 Task: Create Board Brand Monitoring Best Practices to Workspace Audio Editing Software. Create Board Sales Performance Reporting and Analysis to Workspace Audio Editing Software. Create Board Customer Service Chatbot Implementation and Optimization to Workspace Audio Editing Software
Action: Mouse moved to (460, 94)
Screenshot: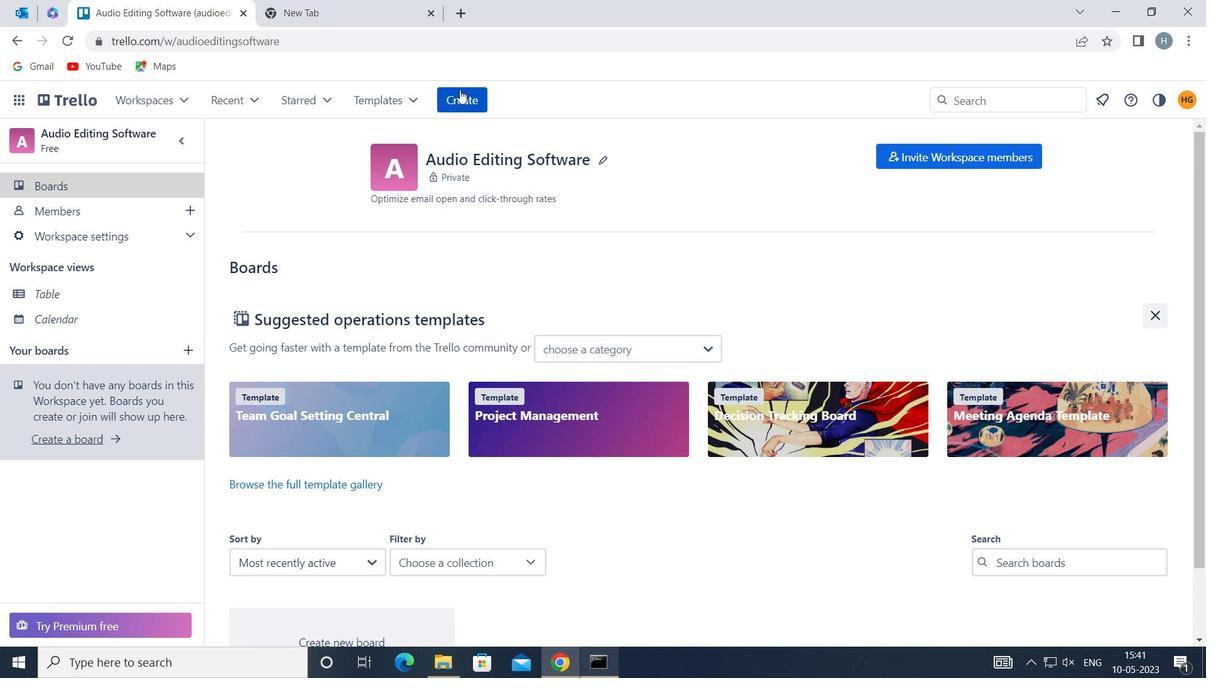 
Action: Mouse pressed left at (460, 94)
Screenshot: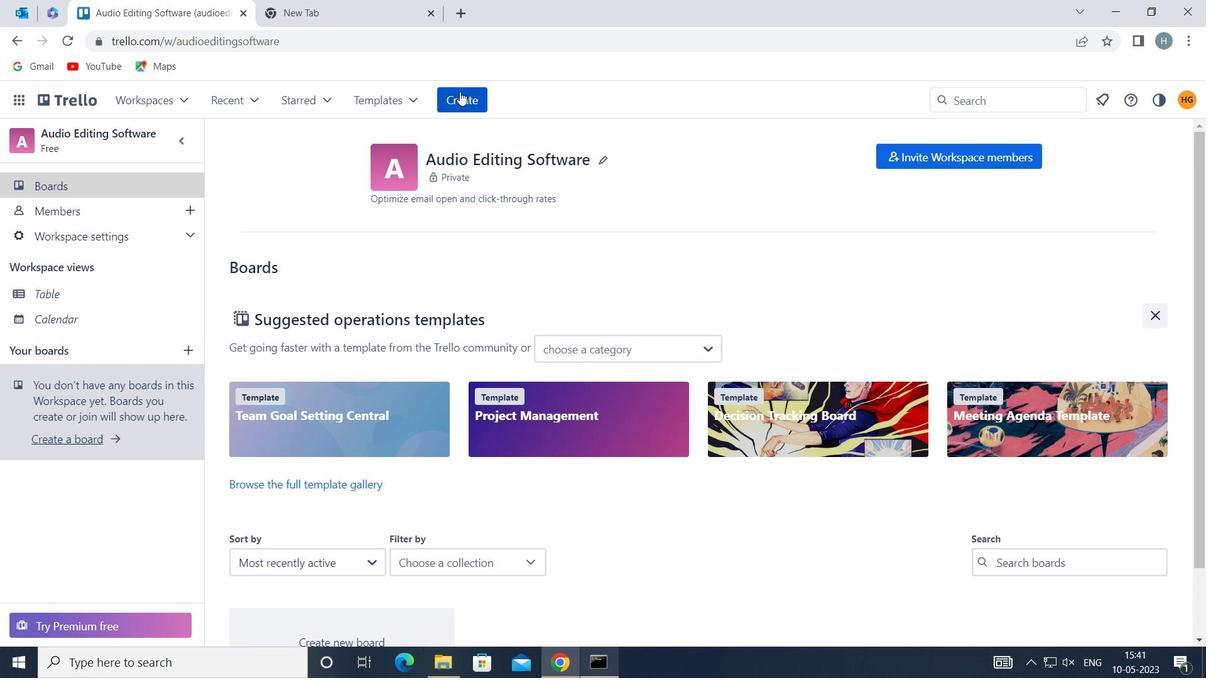 
Action: Mouse moved to (537, 155)
Screenshot: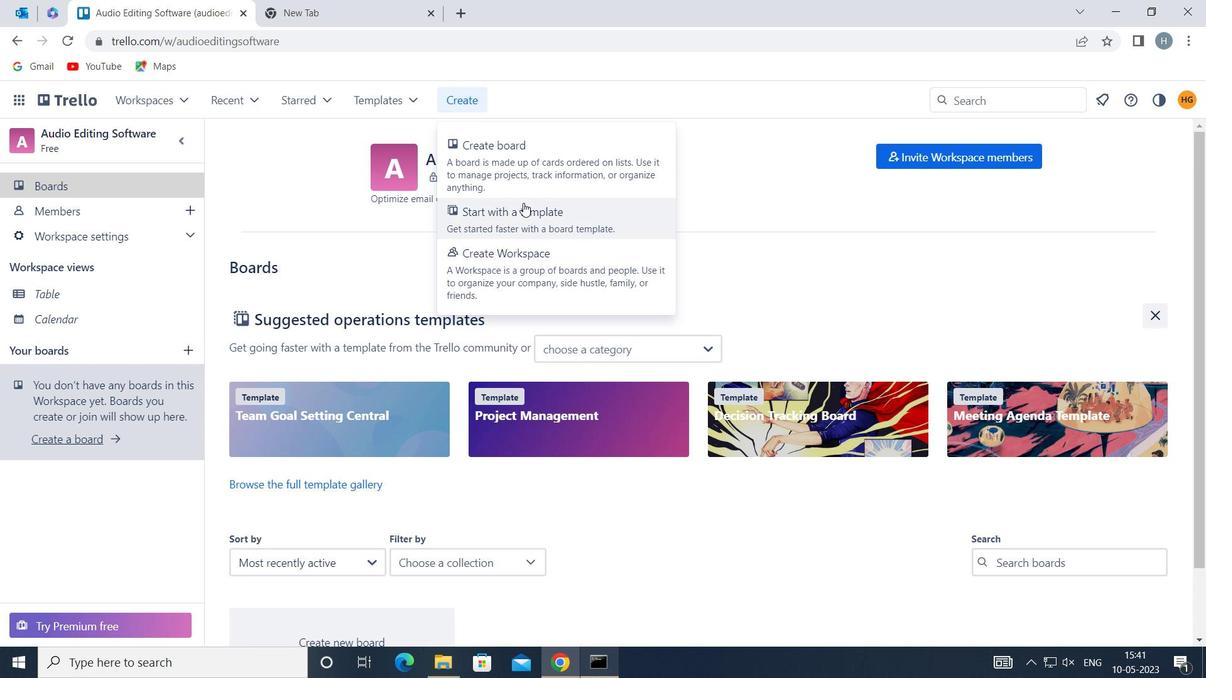 
Action: Mouse pressed left at (537, 155)
Screenshot: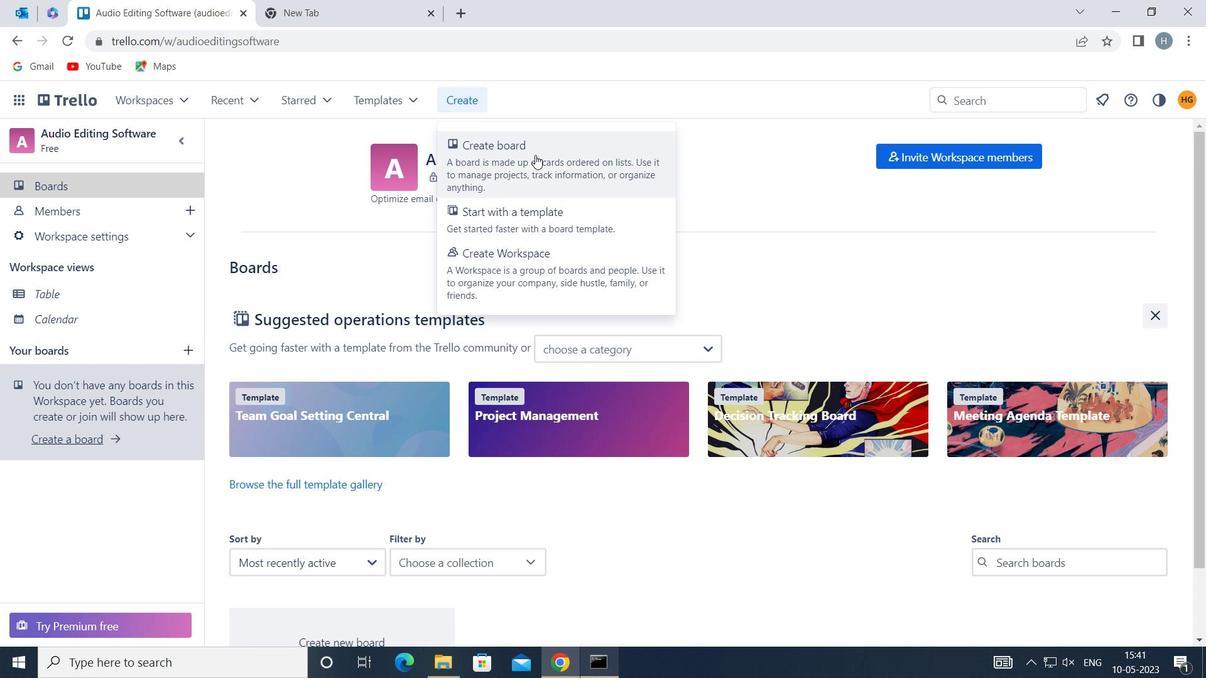 
Action: Mouse moved to (528, 355)
Screenshot: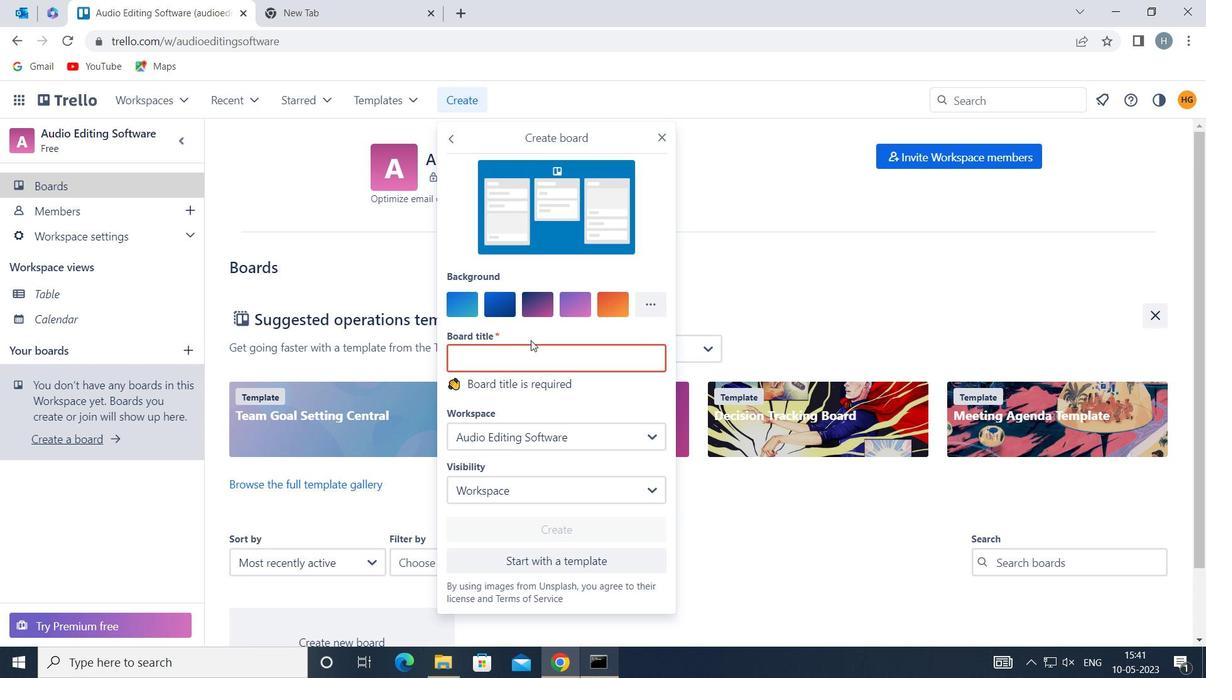 
Action: Mouse pressed left at (528, 355)
Screenshot: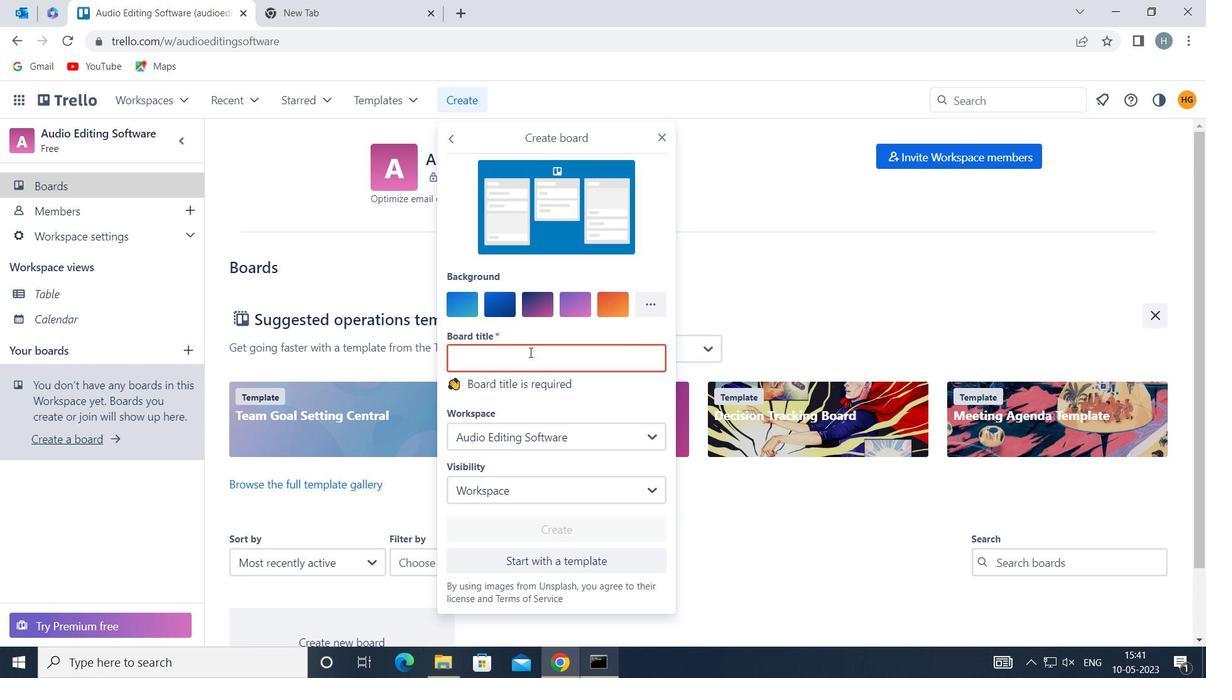 
Action: Key pressed <Key.shift>BRAND<Key.space><Key.shift>MONITORING<Key.space><Key.shift>BEST<Key.space><Key.shift>PRACTICES
Screenshot: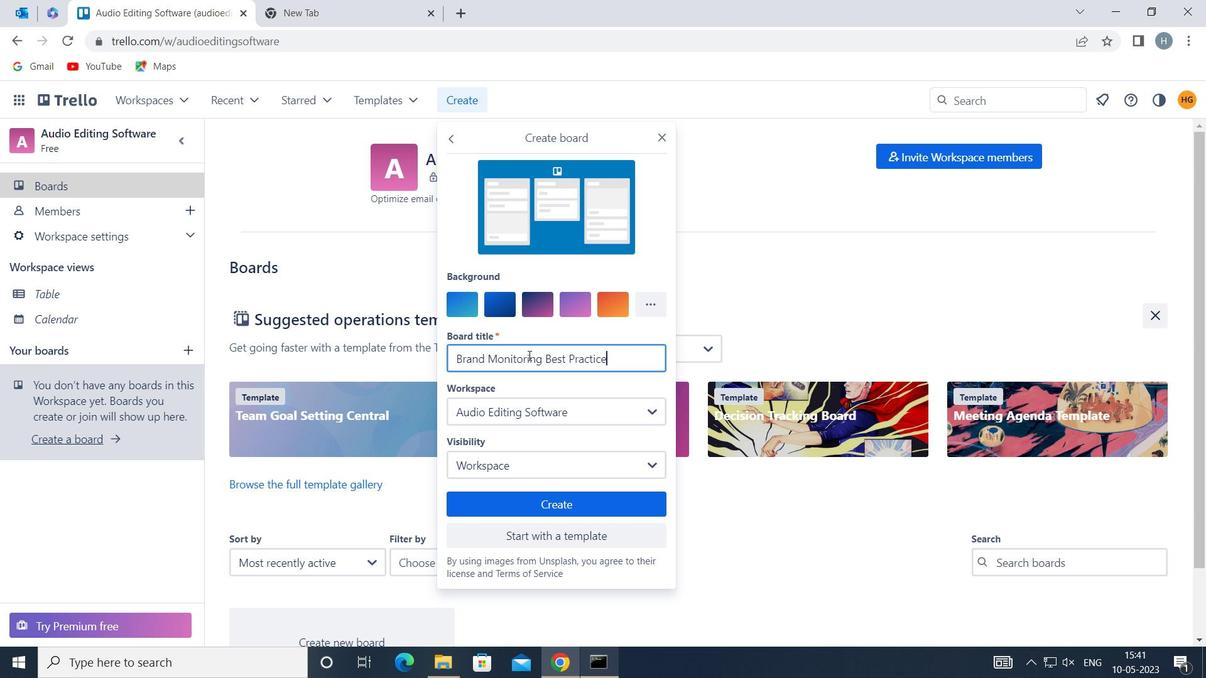 
Action: Mouse moved to (570, 500)
Screenshot: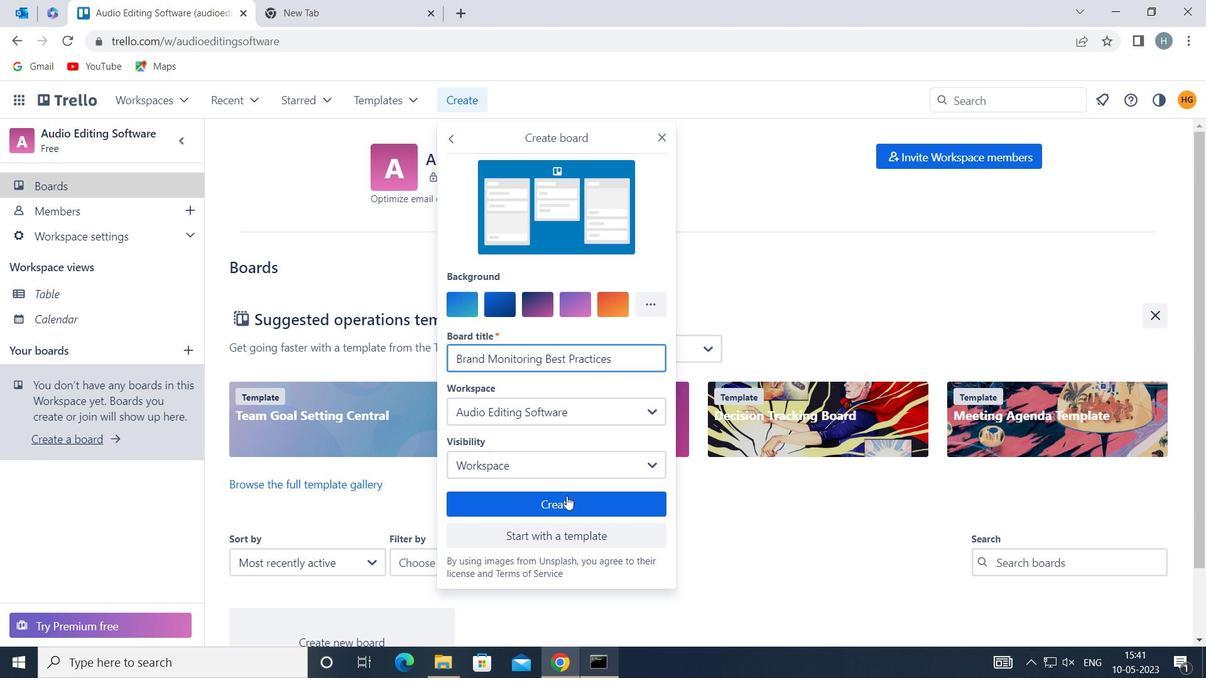 
Action: Mouse pressed left at (570, 500)
Screenshot: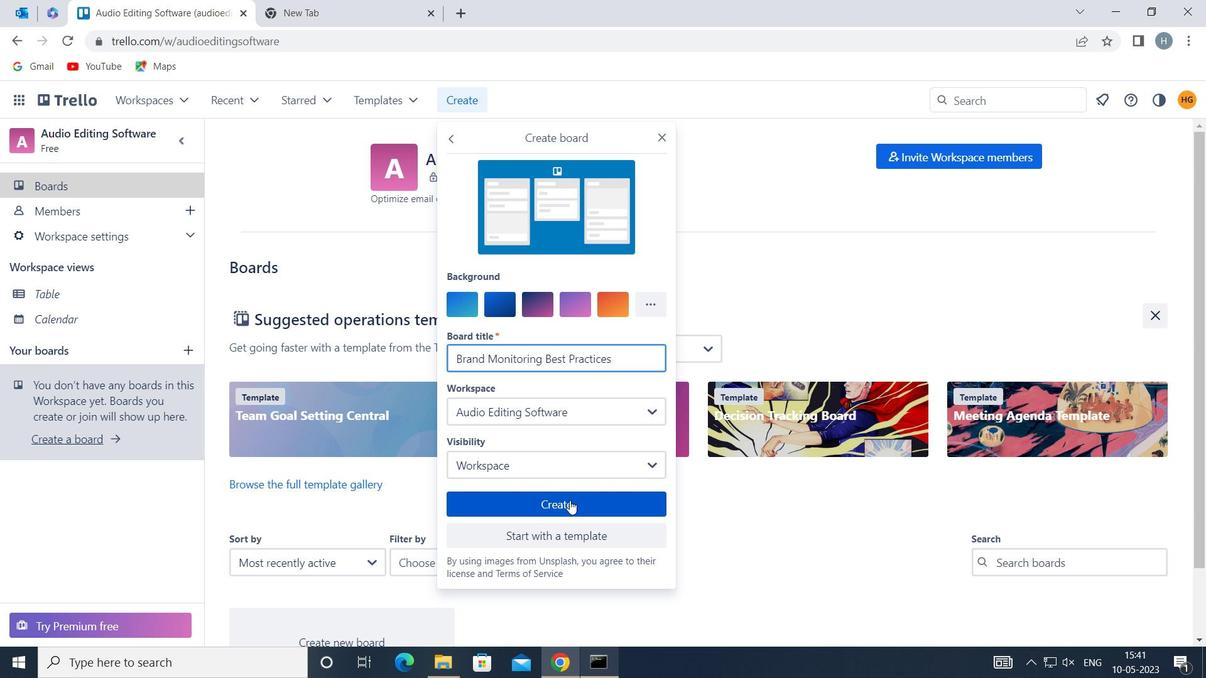 
Action: Mouse moved to (462, 96)
Screenshot: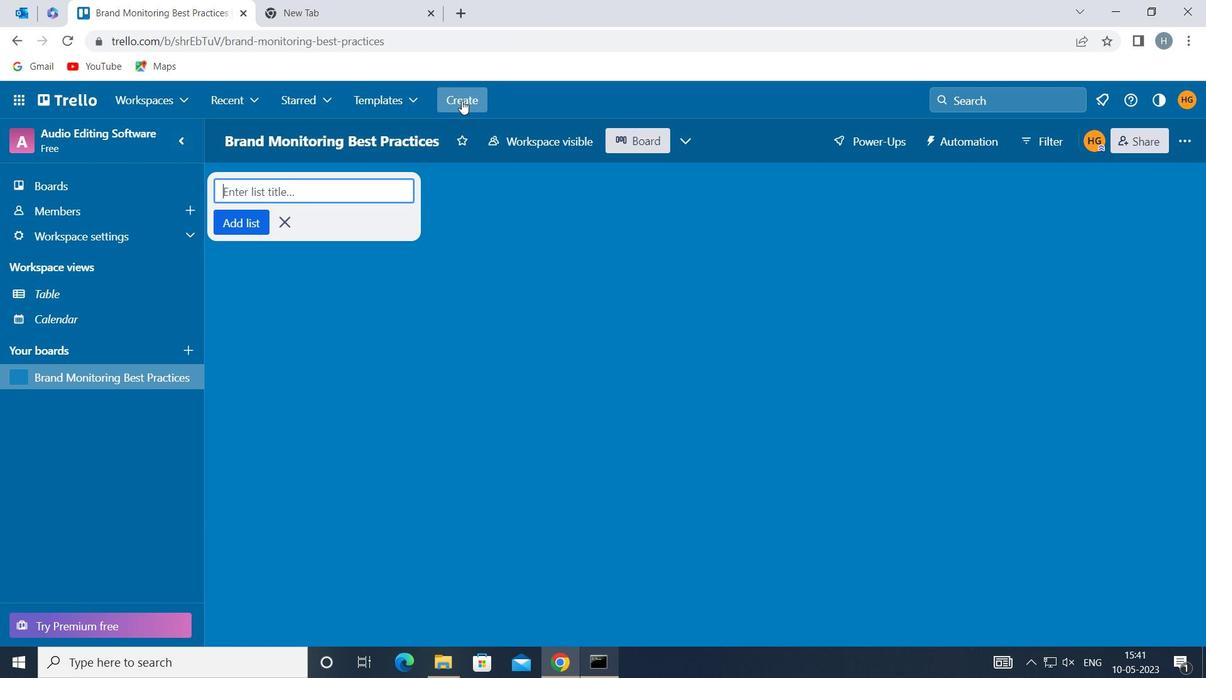 
Action: Mouse pressed left at (462, 96)
Screenshot: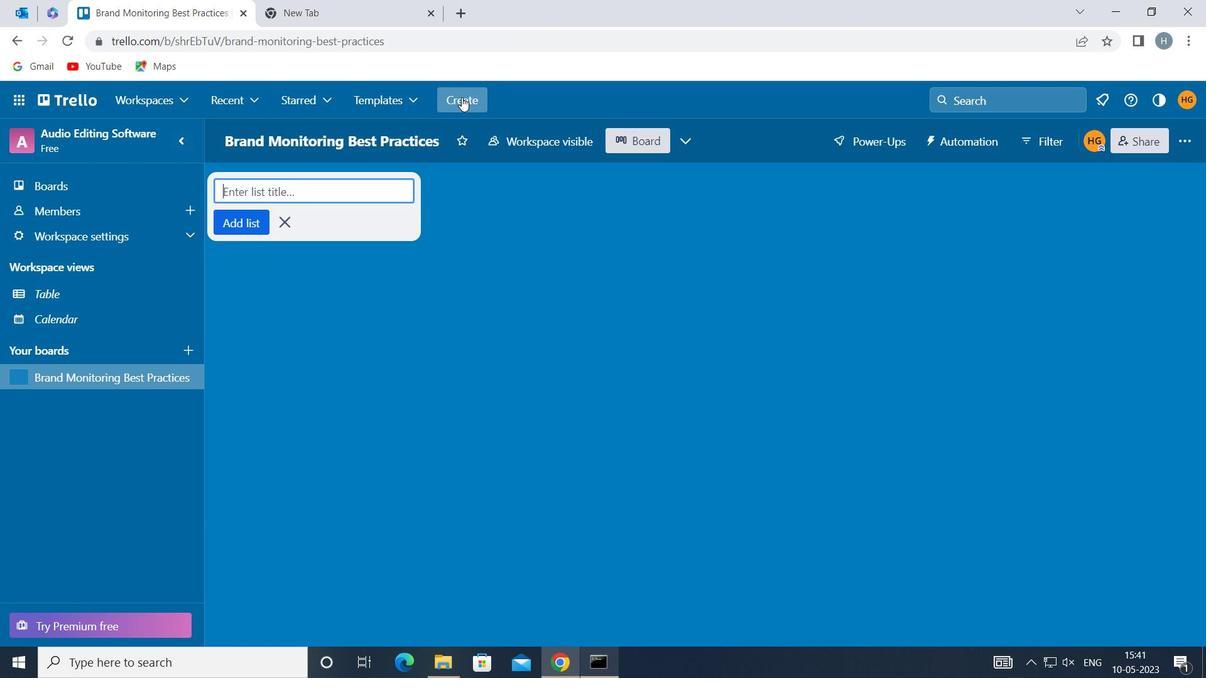 
Action: Mouse moved to (491, 155)
Screenshot: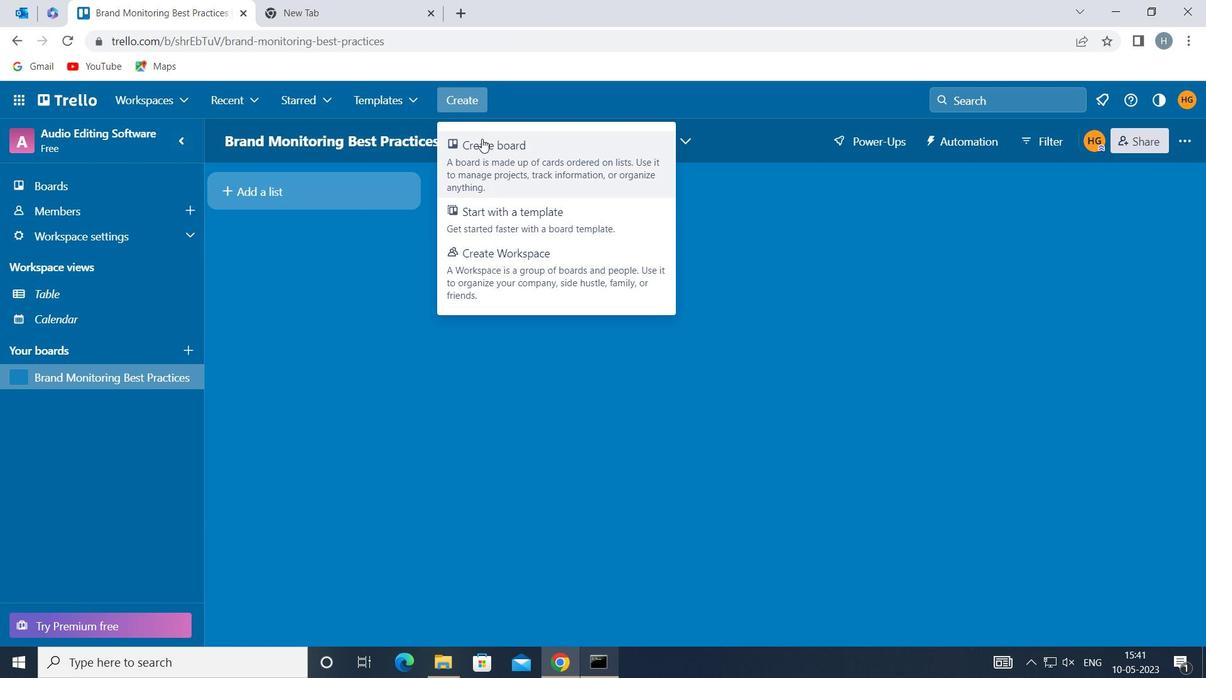 
Action: Mouse pressed left at (491, 155)
Screenshot: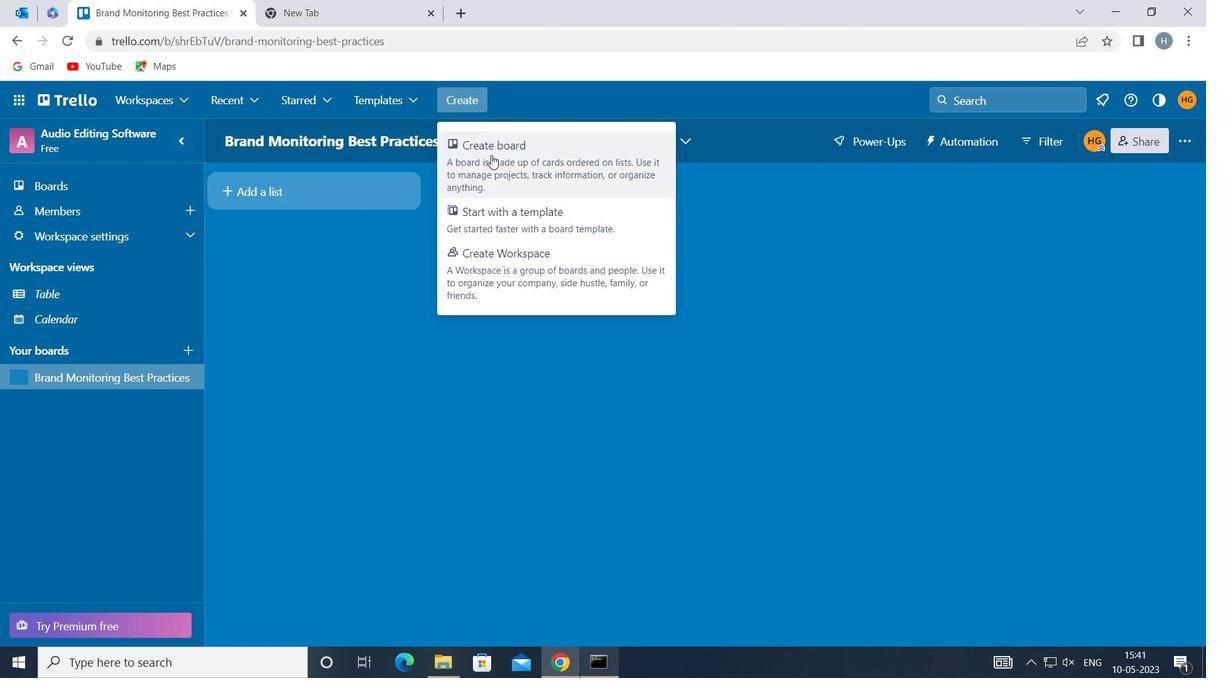 
Action: Mouse moved to (572, 353)
Screenshot: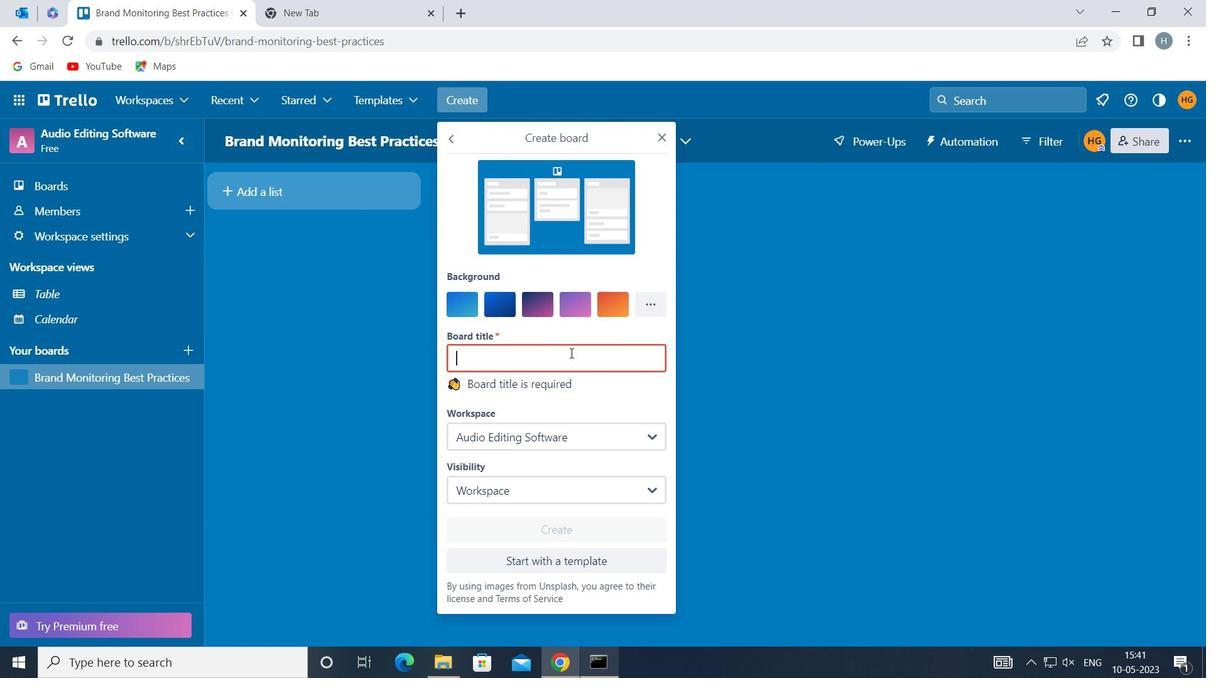 
Action: Mouse pressed left at (572, 353)
Screenshot: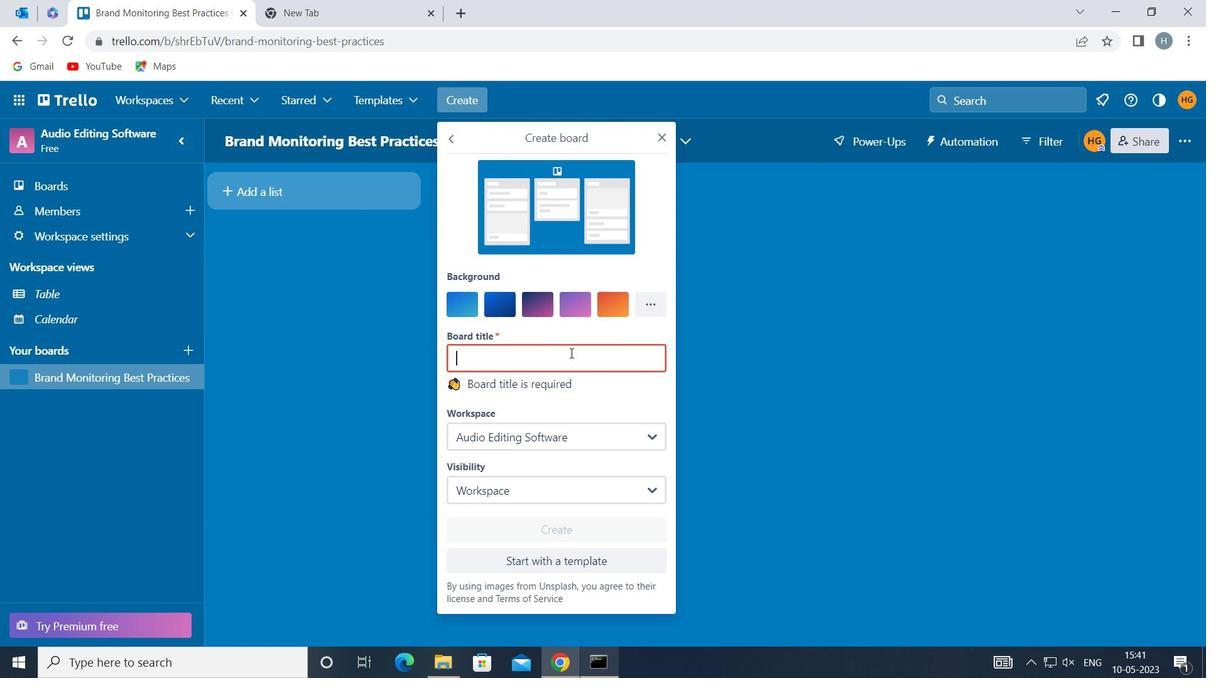
Action: Mouse moved to (573, 353)
Screenshot: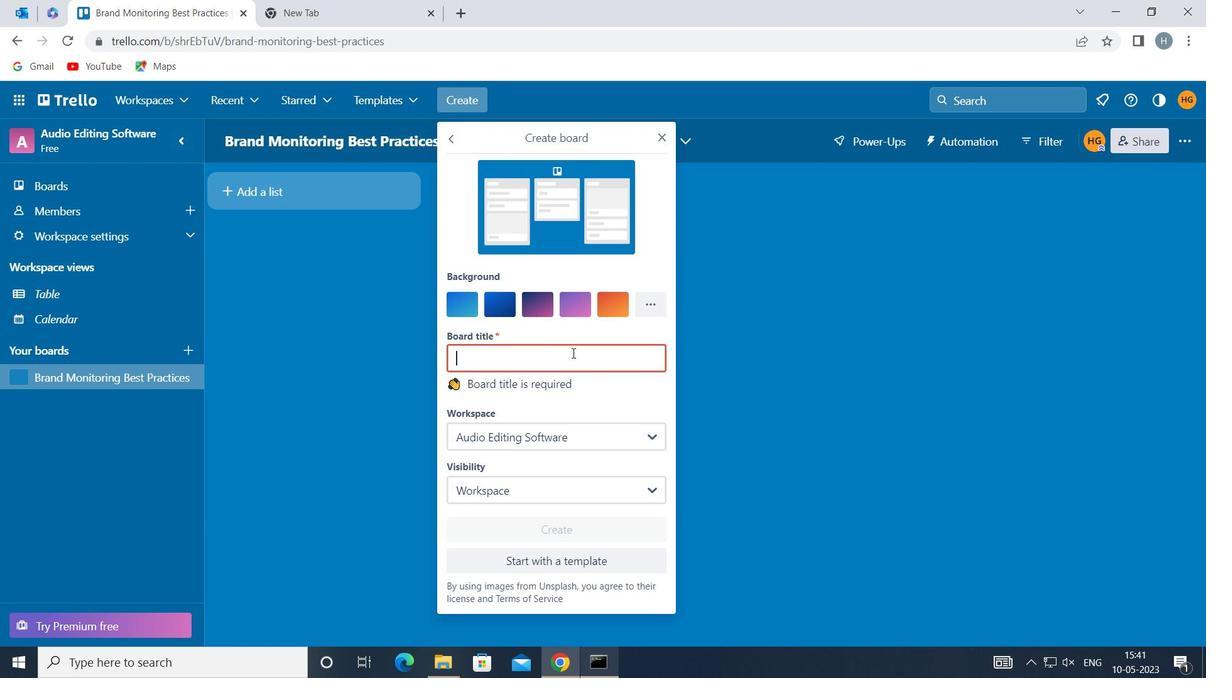 
Action: Key pressed <Key.shift>SALES<Key.space><Key.shift>PERM<Key.backspace>FORMANCE<Key.space><Key.shift>REPORTING<Key.space>AND<Key.space><Key.shift>ANALYSIS
Screenshot: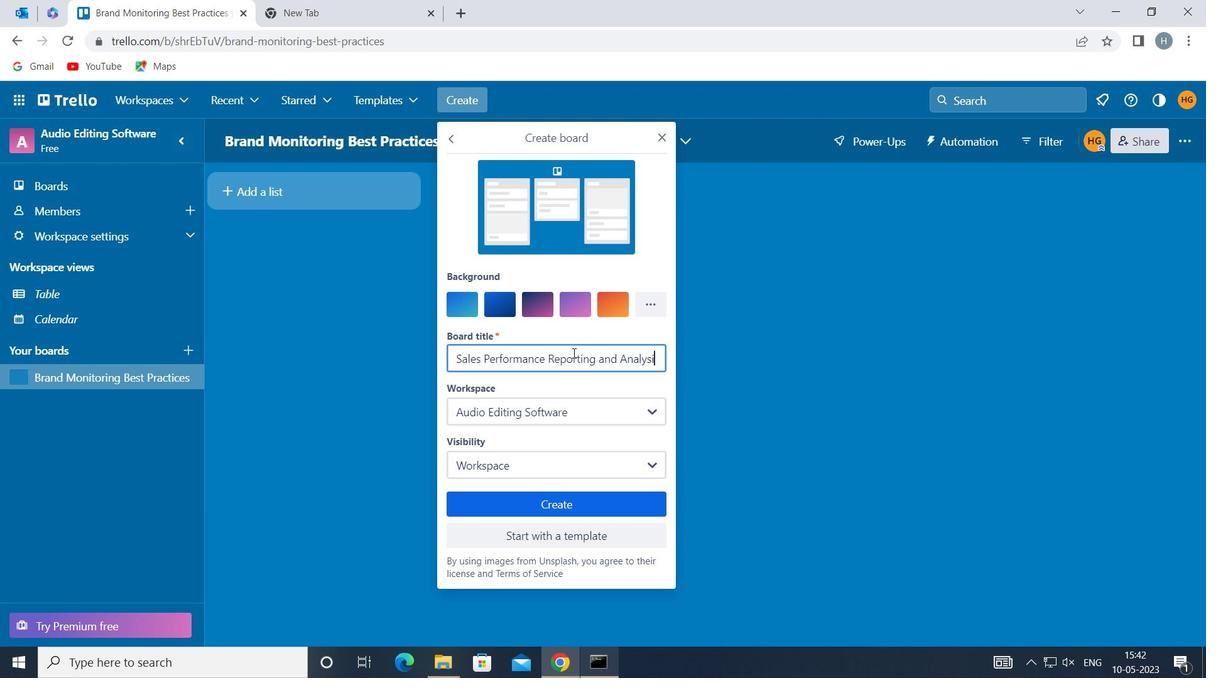 
Action: Mouse moved to (574, 504)
Screenshot: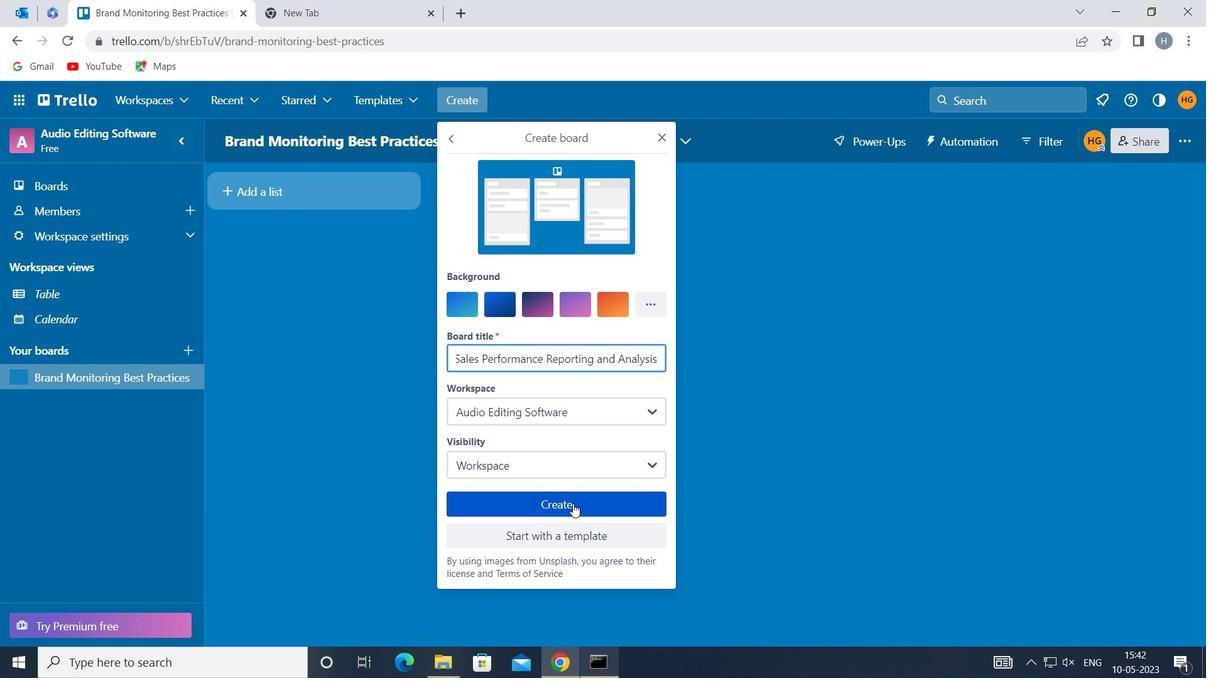 
Action: Mouse pressed left at (574, 504)
Screenshot: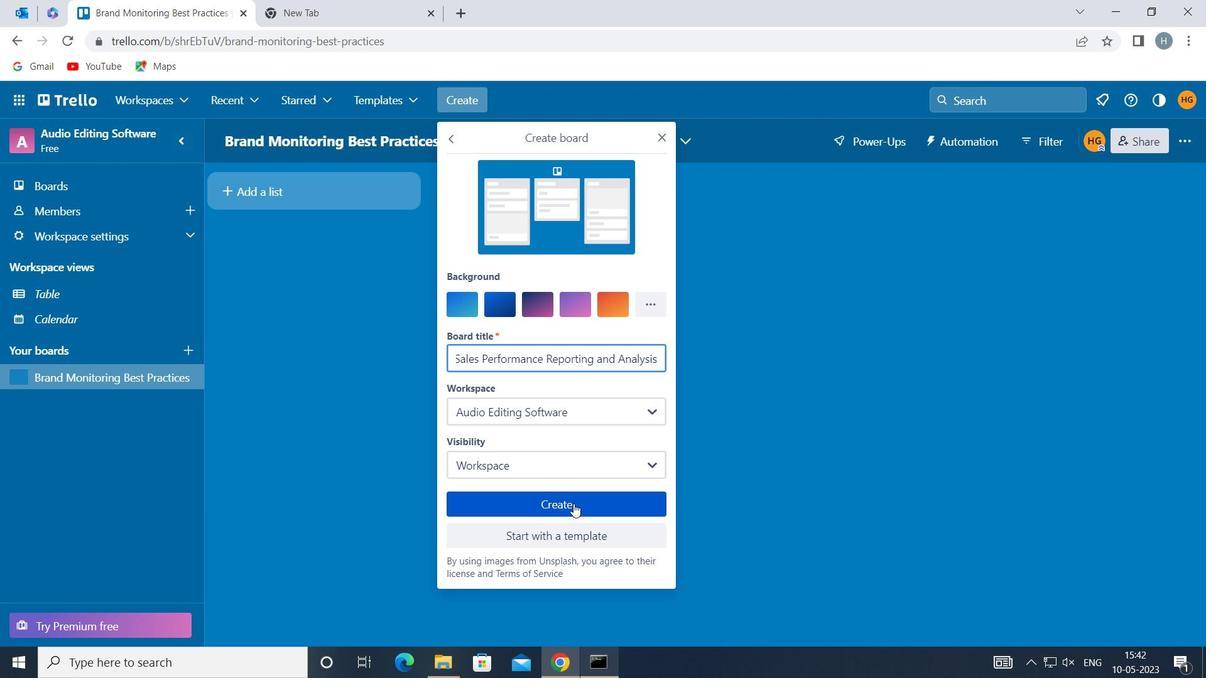
Action: Mouse moved to (461, 98)
Screenshot: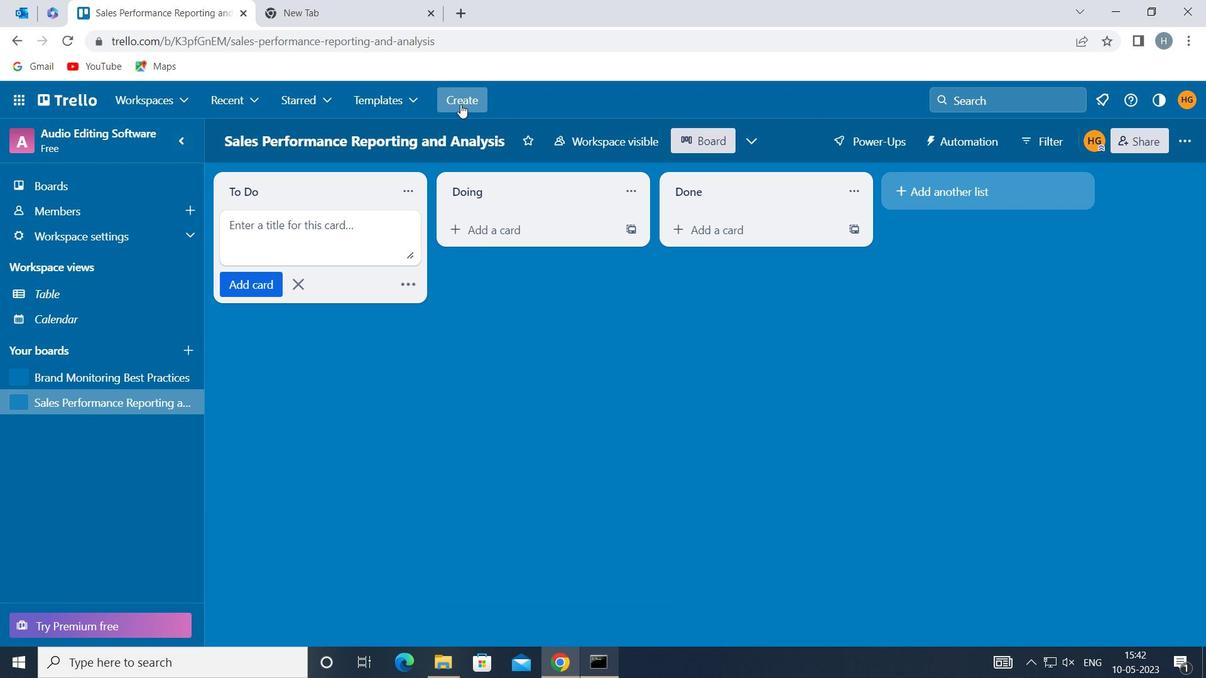 
Action: Mouse pressed left at (461, 98)
Screenshot: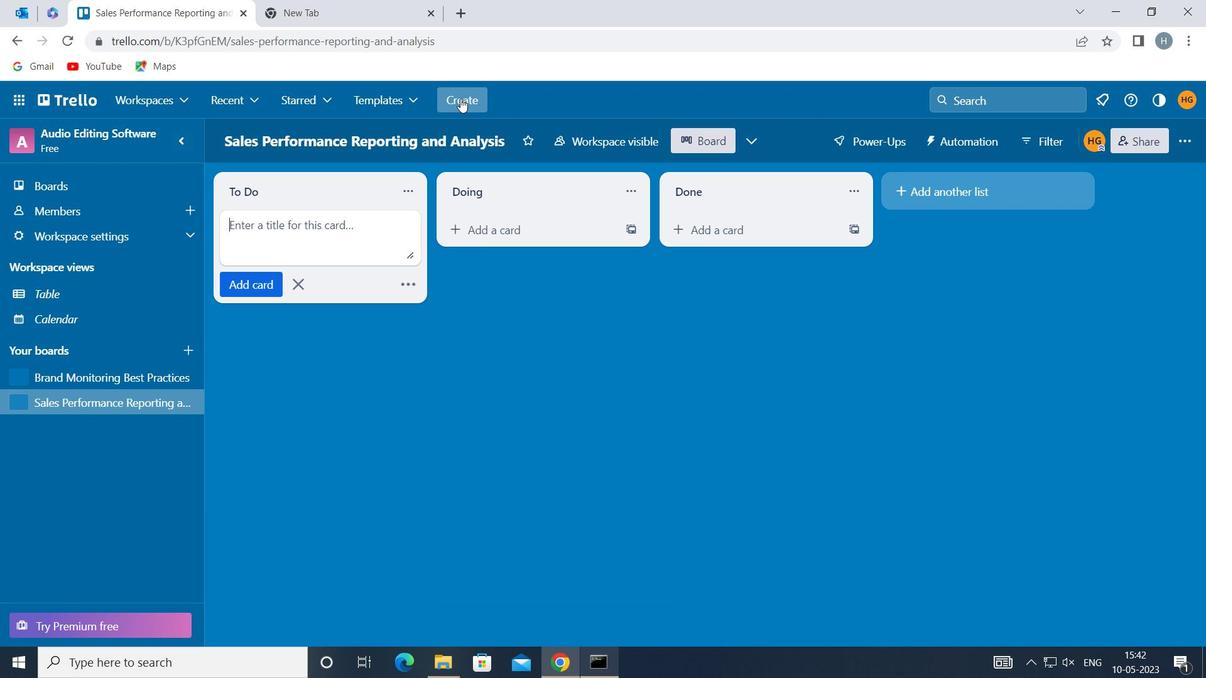 
Action: Mouse moved to (486, 158)
Screenshot: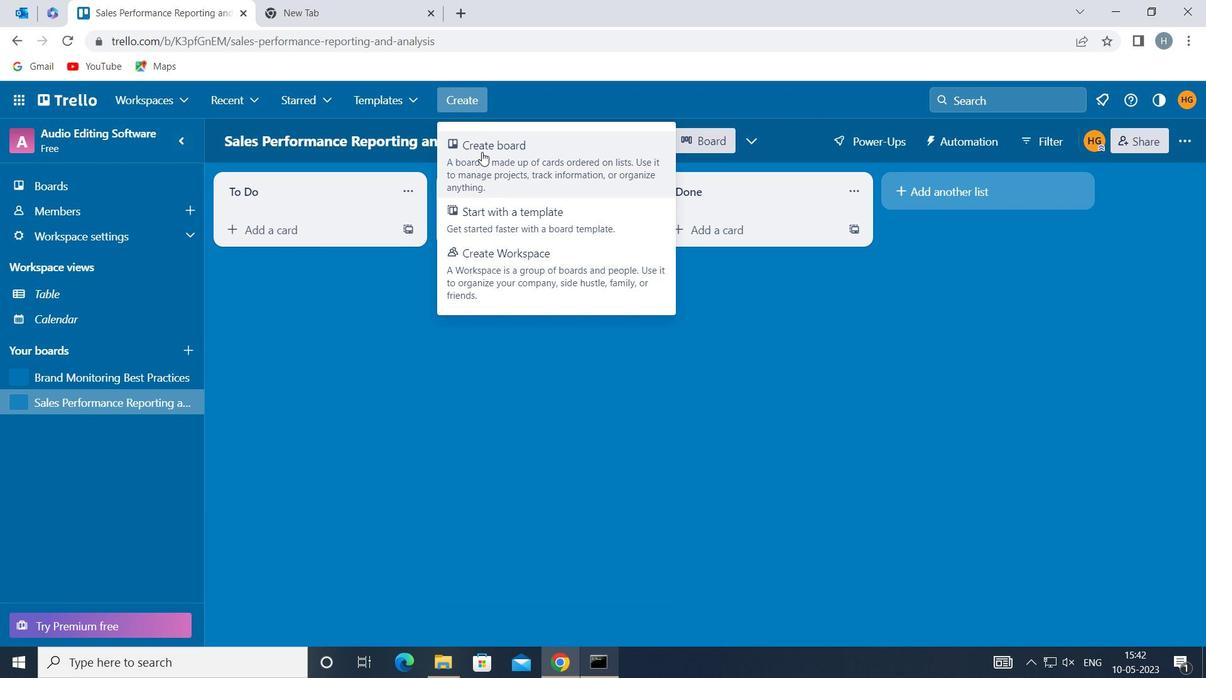
Action: Mouse pressed left at (486, 158)
Screenshot: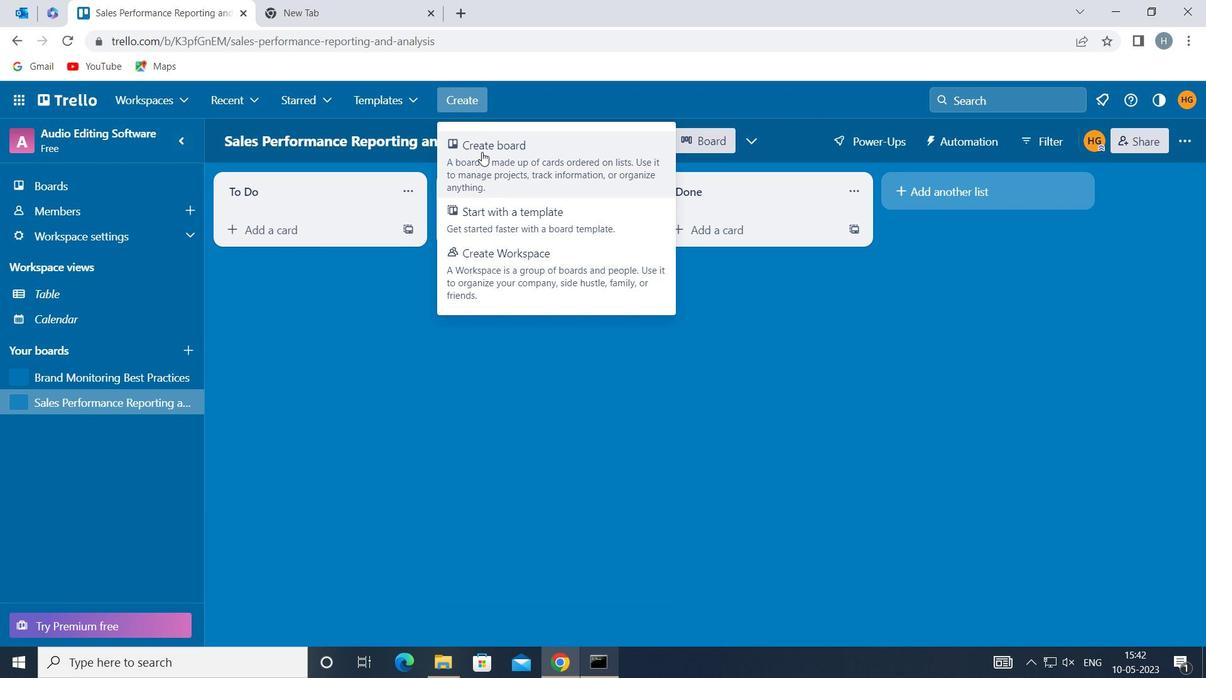 
Action: Mouse moved to (531, 353)
Screenshot: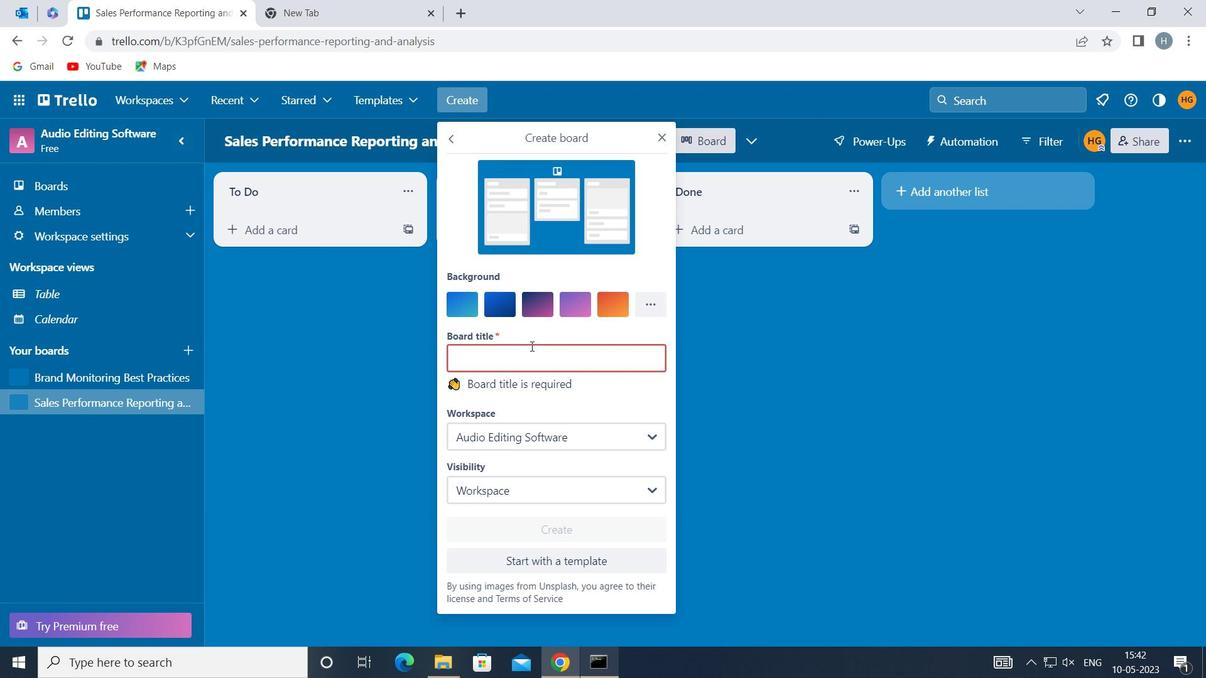 
Action: Mouse pressed left at (531, 353)
Screenshot: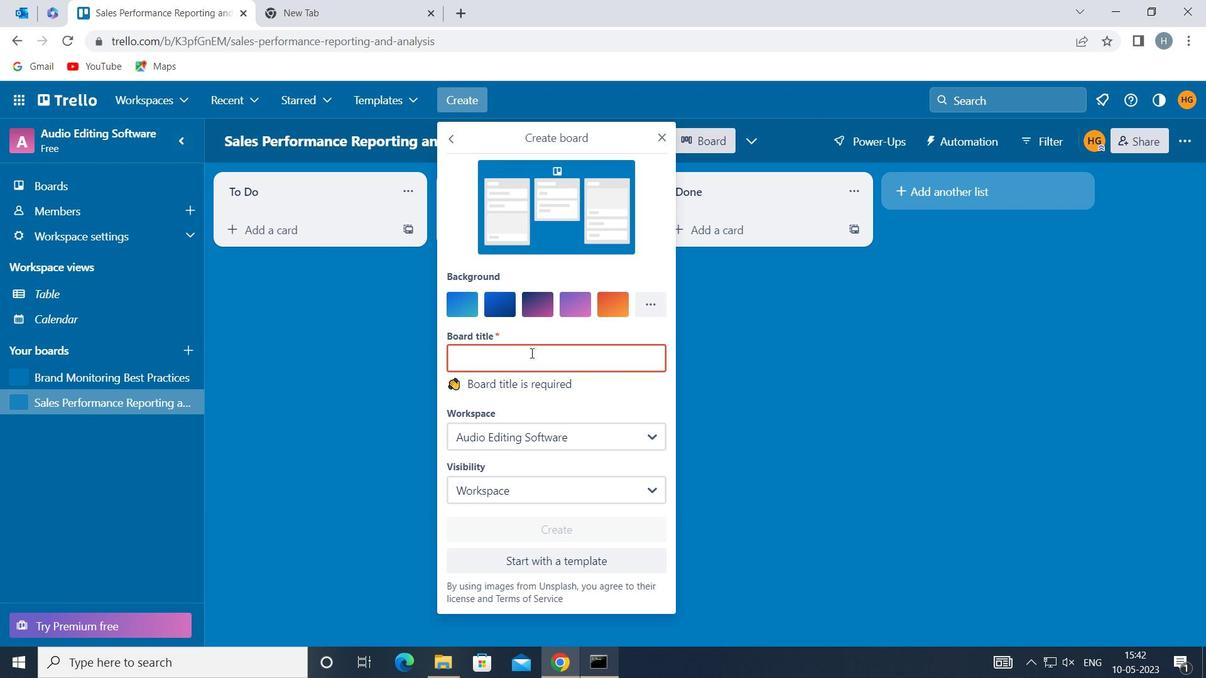 
Action: Mouse moved to (532, 353)
Screenshot: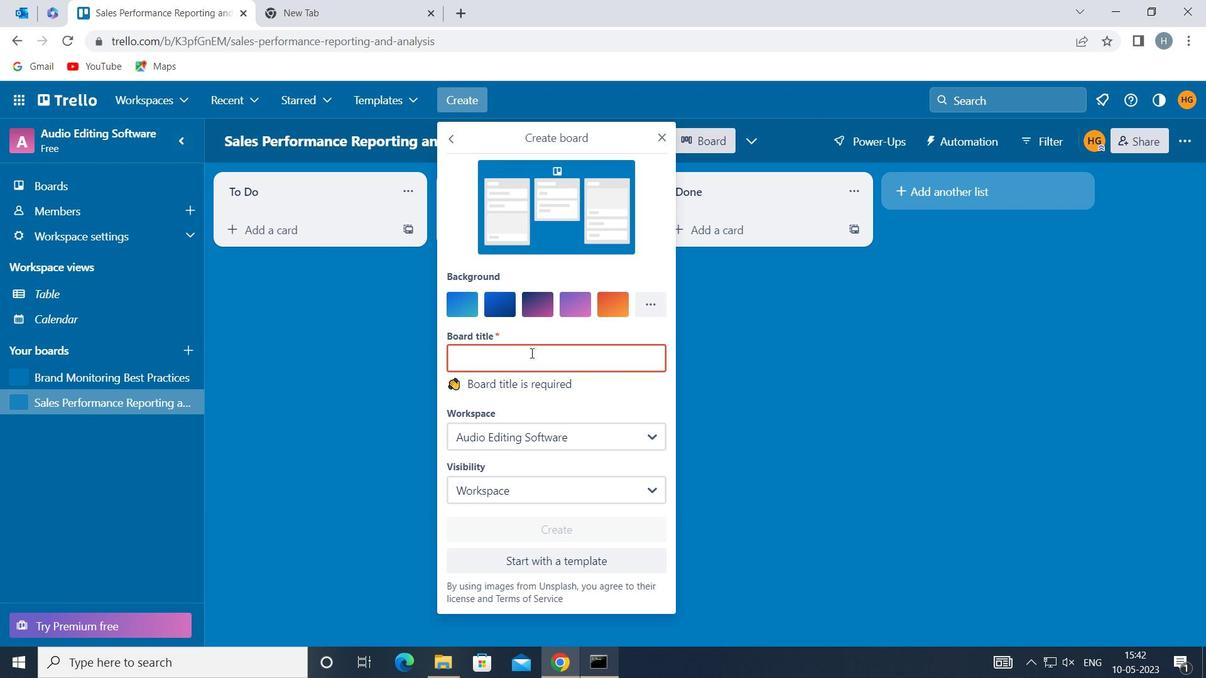 
Action: Key pressed <Key.shift>CUSTOMER<Key.space><Key.shift>SERVICE<Key.space><Key.shift>CHATBOT<Key.space><Key.shift>IMPLEMENTATION<Key.space>AND<Key.space><Key.shift>OT<Key.backspace>PTIMIZATION<Key.space>
Screenshot: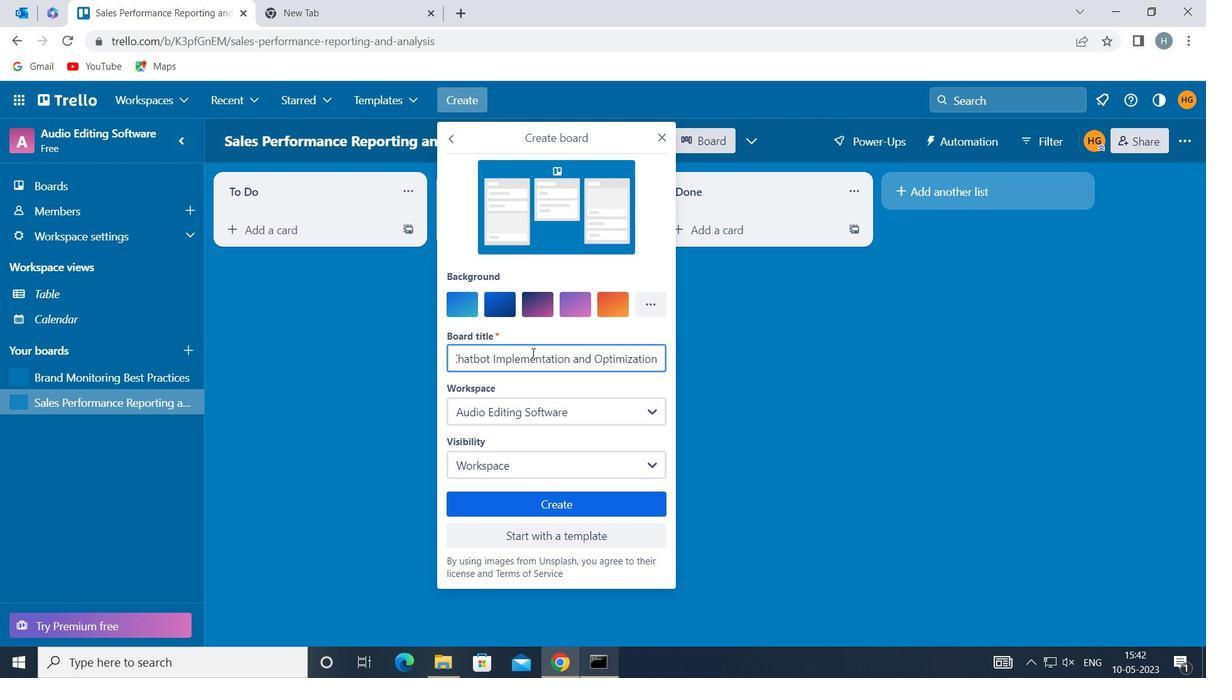 
Action: Mouse moved to (580, 497)
Screenshot: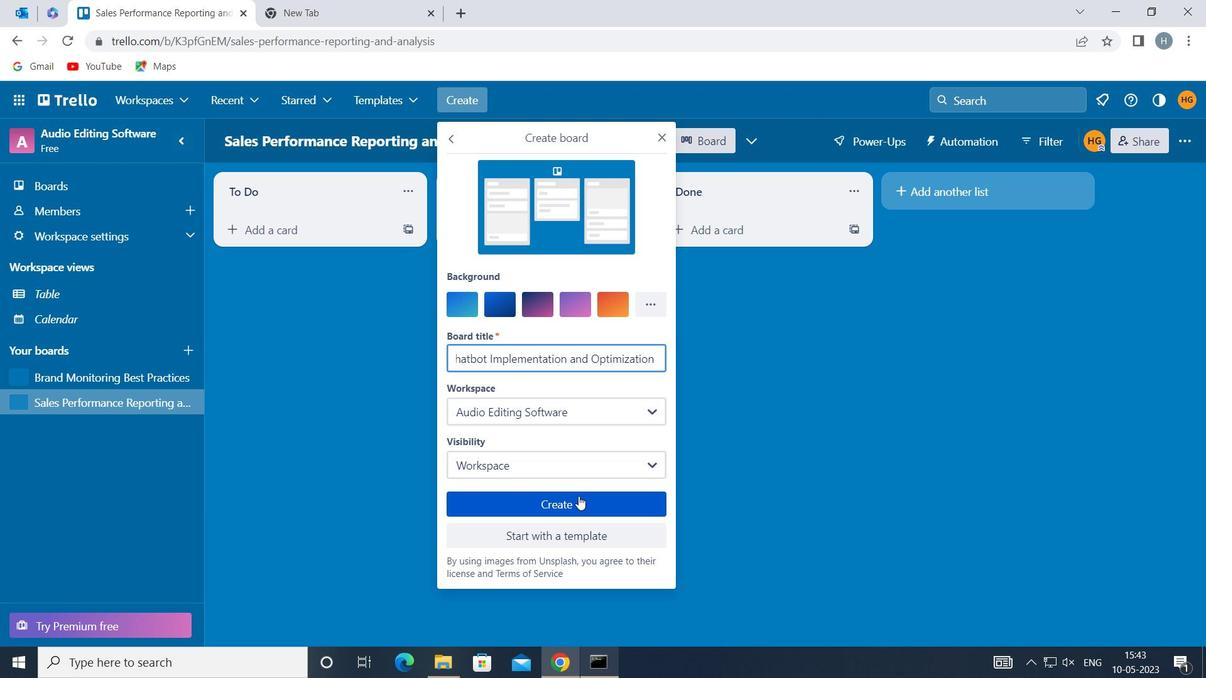 
Action: Mouse pressed left at (580, 497)
Screenshot: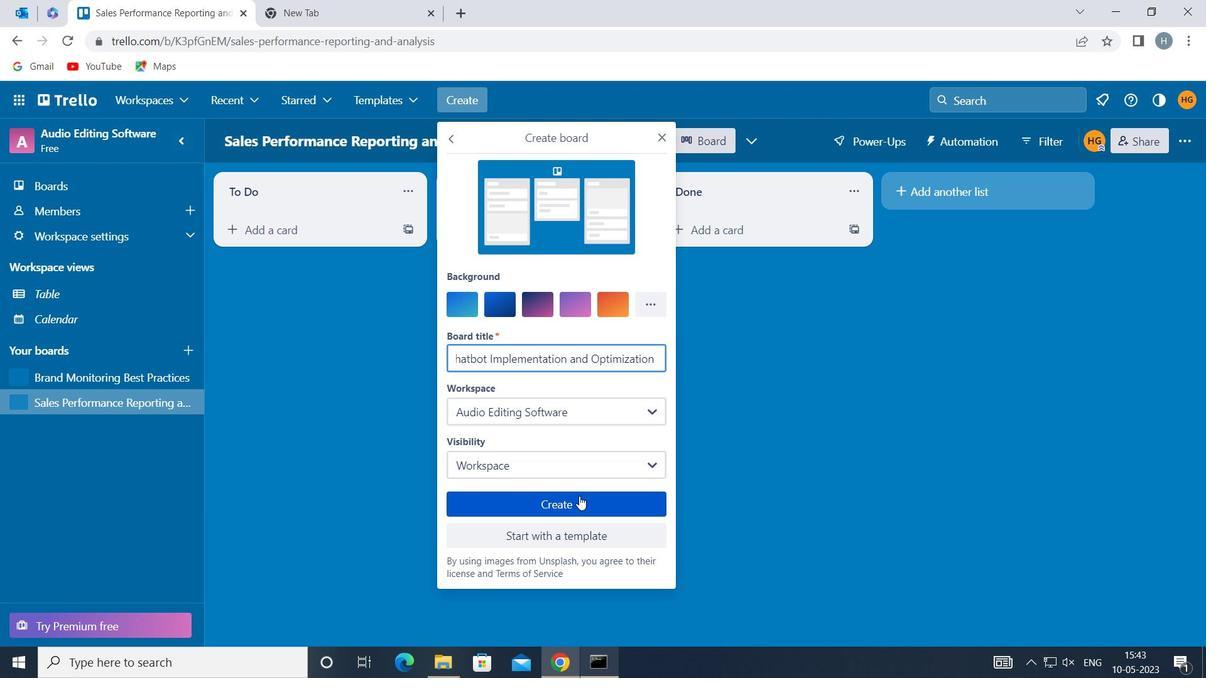 
Action: Mouse moved to (705, 313)
Screenshot: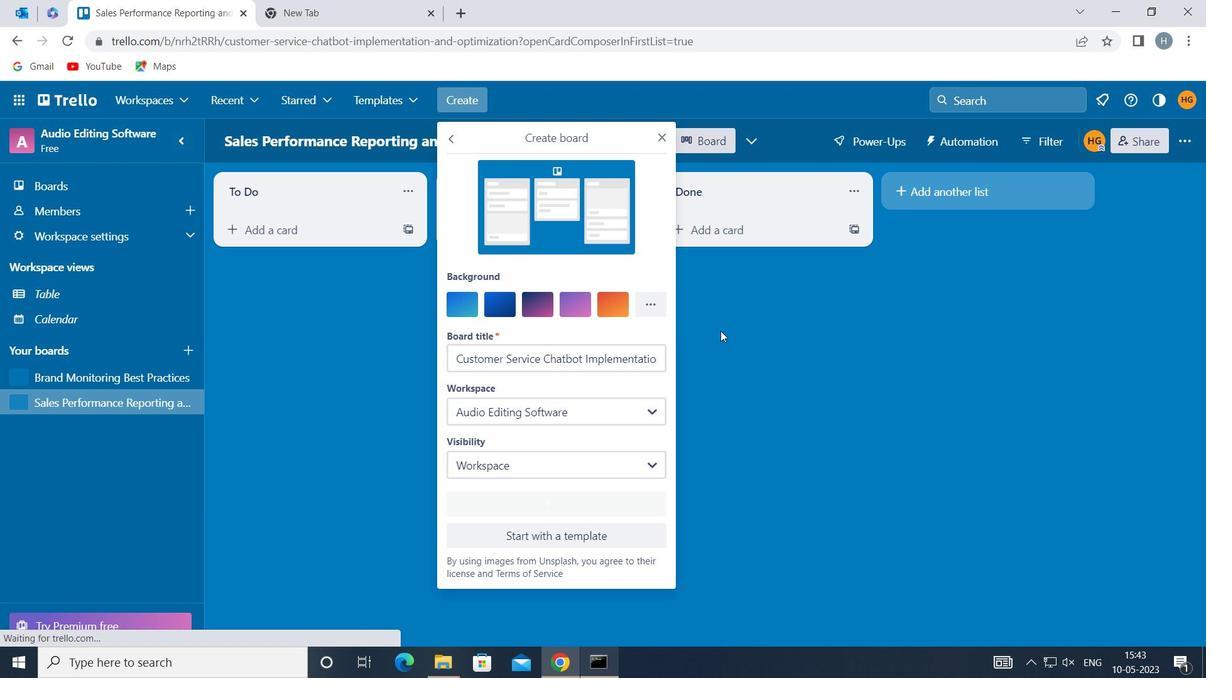 
